 Task: Look for space in Nantes from 21st june, 2023 to 30th June, 2023 for 1 adult in price range Rs.13000 to Rs.18000. Place can be entire place with 1  bedroom having 1 bed and 1 bathroom. Property type can be flat. Amenities needed are: air conditioning. Required host language is English.
Action: Mouse moved to (327, 374)
Screenshot: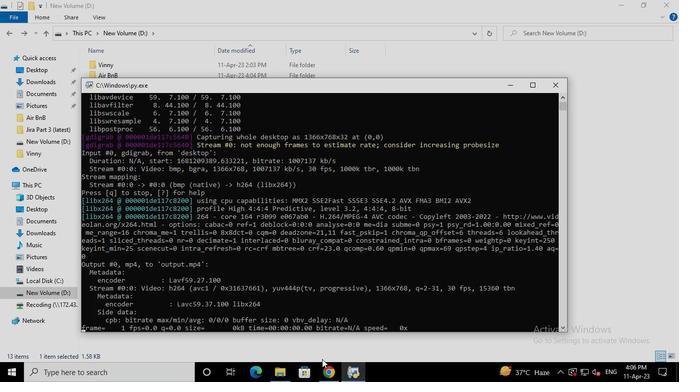 
Action: Mouse pressed left at (327, 374)
Screenshot: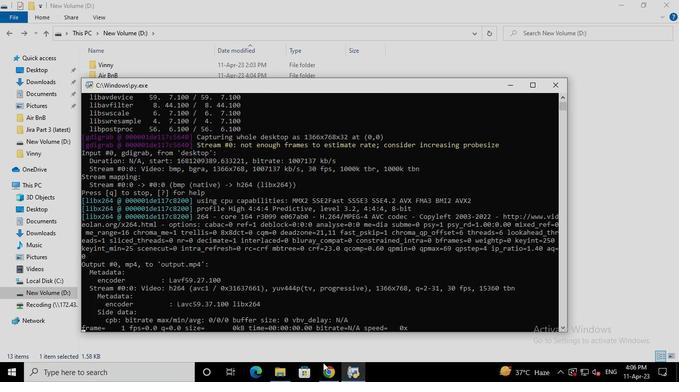 
Action: Mouse moved to (282, 77)
Screenshot: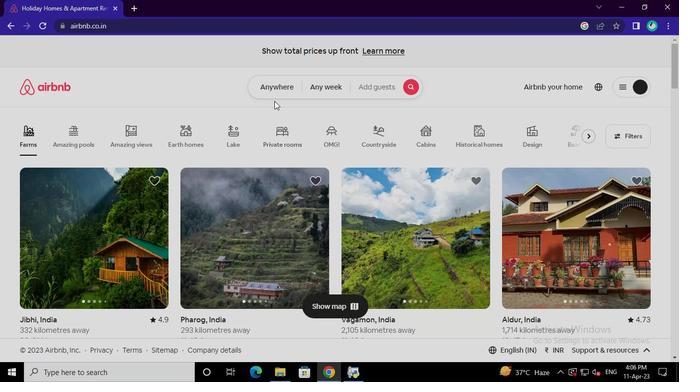 
Action: Mouse pressed left at (282, 77)
Screenshot: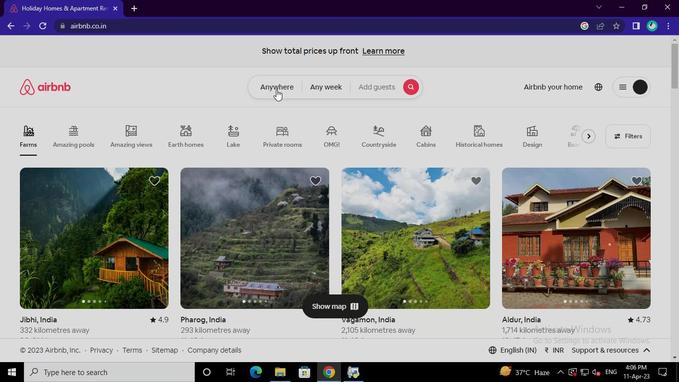 
Action: Mouse moved to (217, 125)
Screenshot: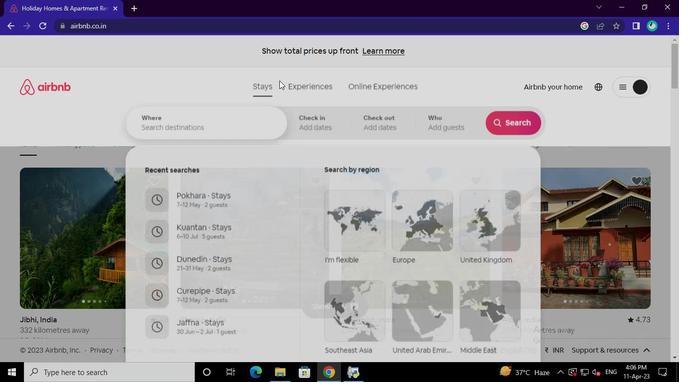 
Action: Mouse pressed left at (217, 125)
Screenshot: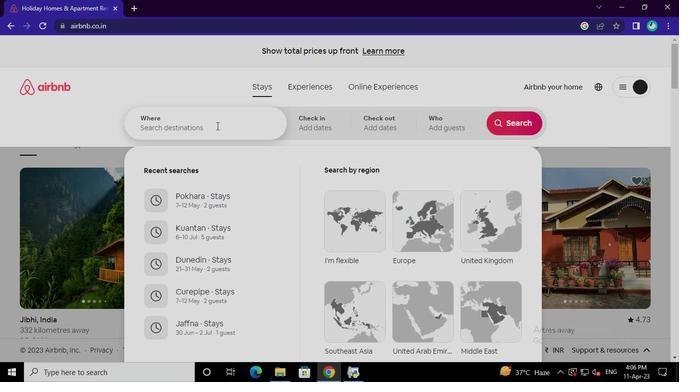 
Action: Keyboard n
Screenshot: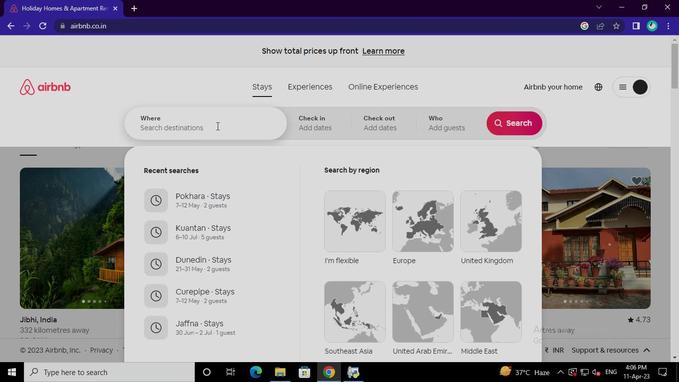 
Action: Keyboard a
Screenshot: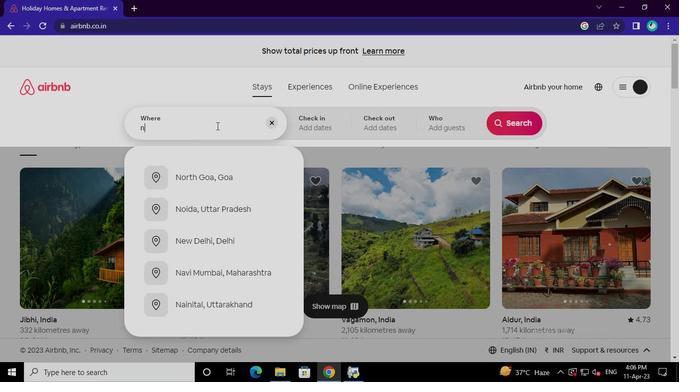 
Action: Keyboard n
Screenshot: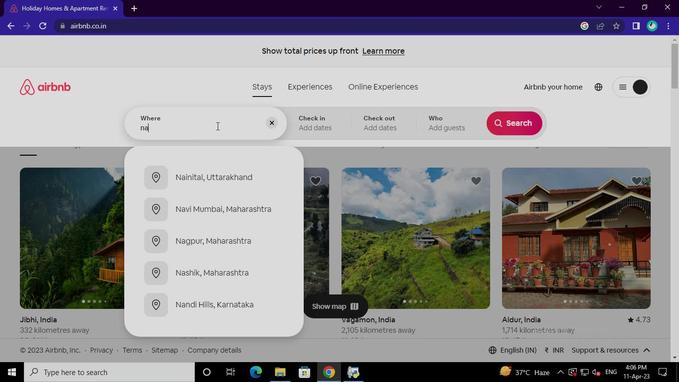 
Action: Keyboard t
Screenshot: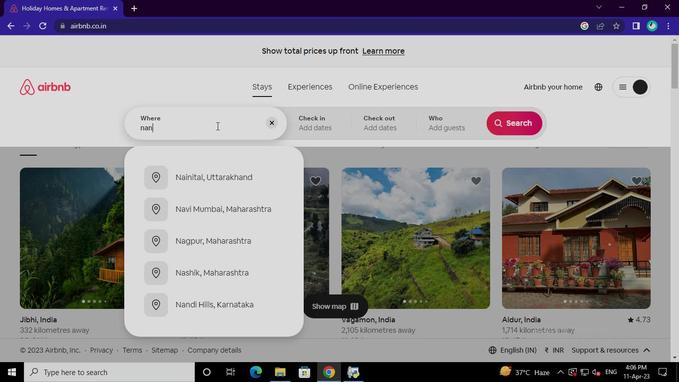 
Action: Keyboard e
Screenshot: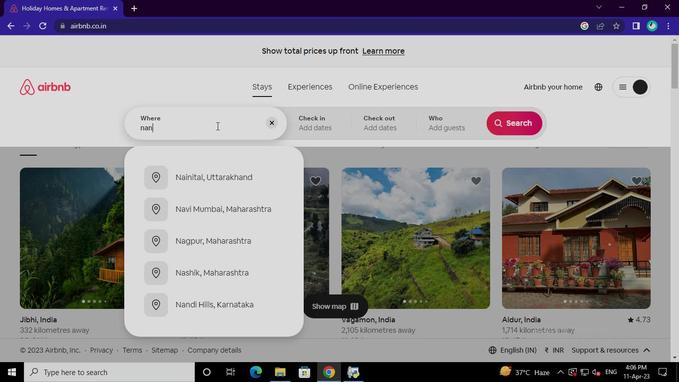 
Action: Mouse moved to (219, 124)
Screenshot: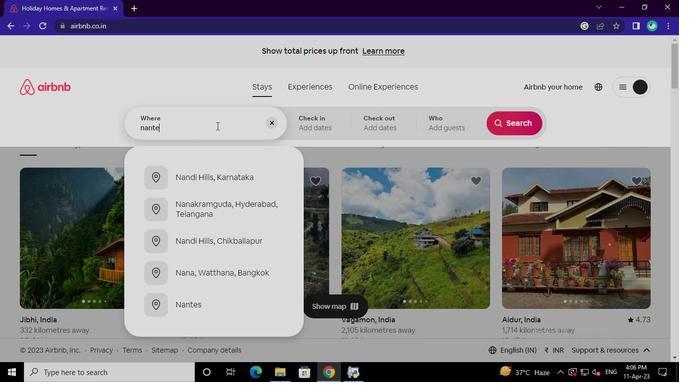 
Action: Keyboard s
Screenshot: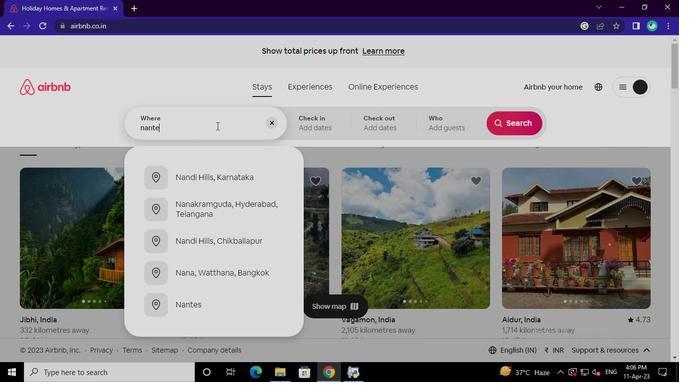 
Action: Mouse moved to (204, 176)
Screenshot: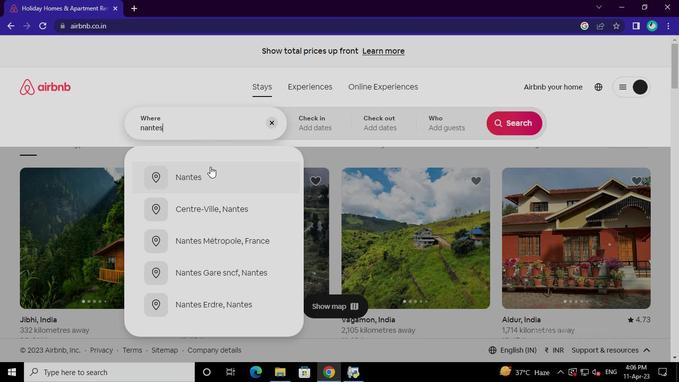
Action: Mouse pressed left at (204, 176)
Screenshot: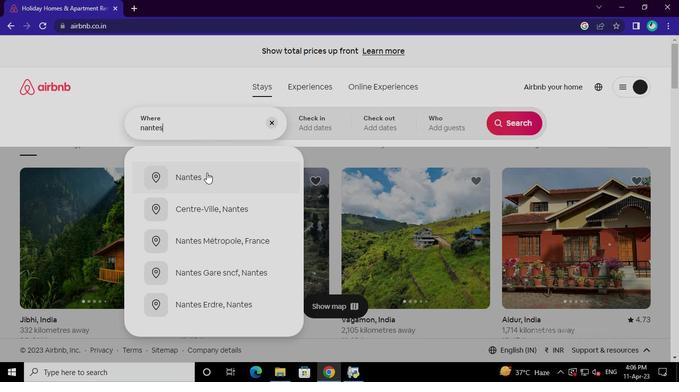 
Action: Mouse moved to (505, 202)
Screenshot: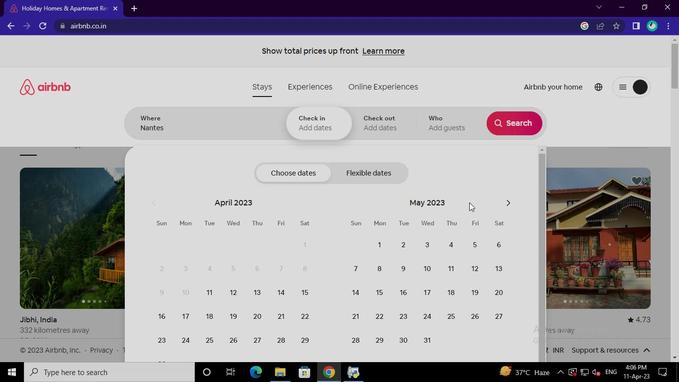 
Action: Mouse pressed left at (505, 202)
Screenshot: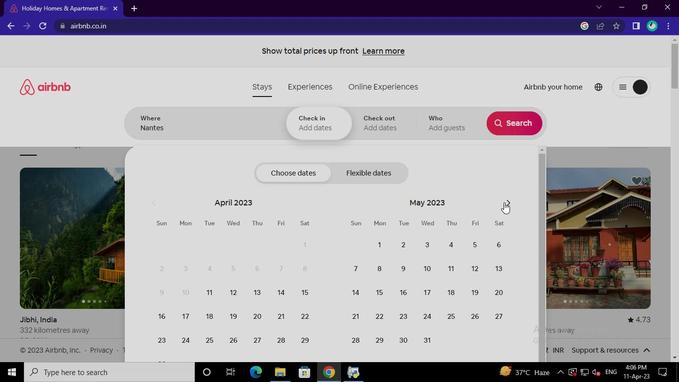 
Action: Mouse moved to (430, 313)
Screenshot: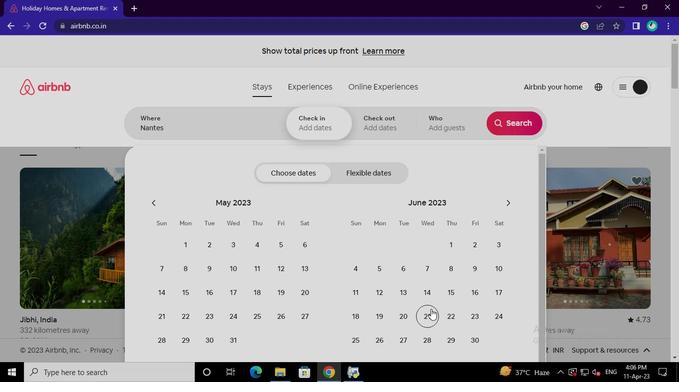 
Action: Mouse pressed left at (430, 313)
Screenshot: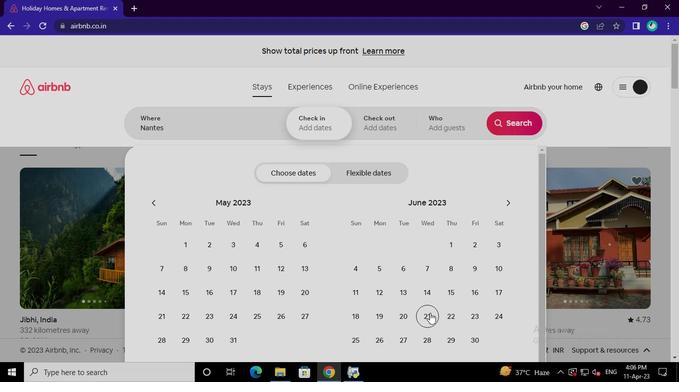 
Action: Mouse moved to (472, 338)
Screenshot: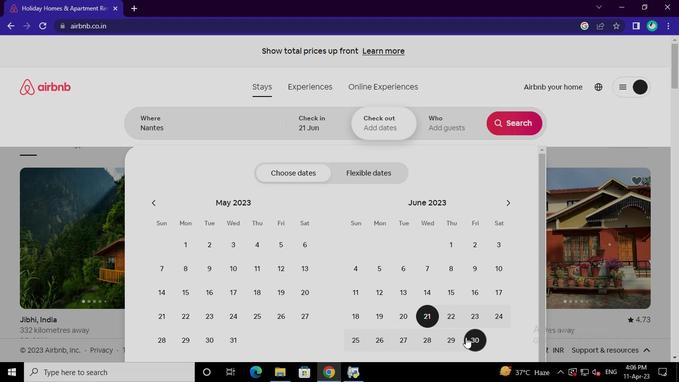 
Action: Mouse pressed left at (472, 338)
Screenshot: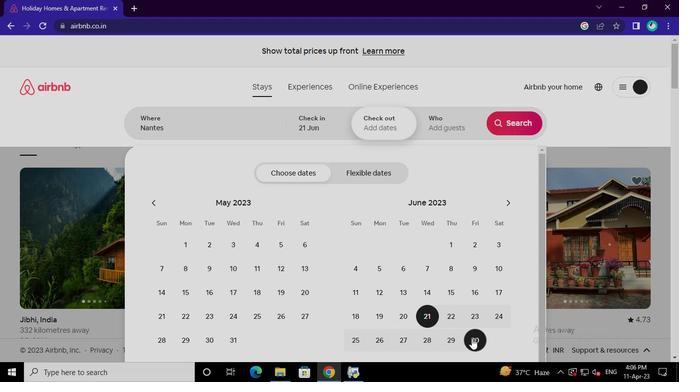 
Action: Mouse moved to (462, 131)
Screenshot: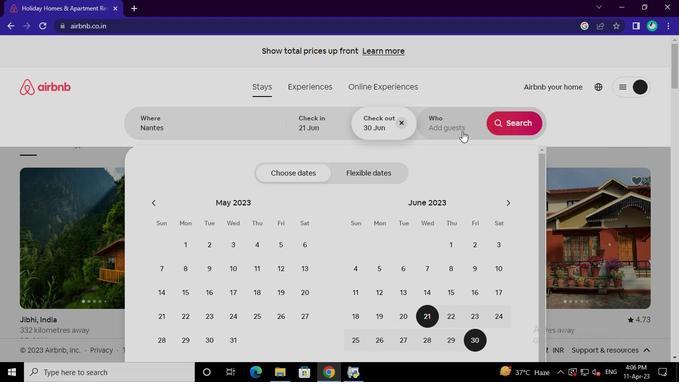 
Action: Mouse pressed left at (462, 131)
Screenshot: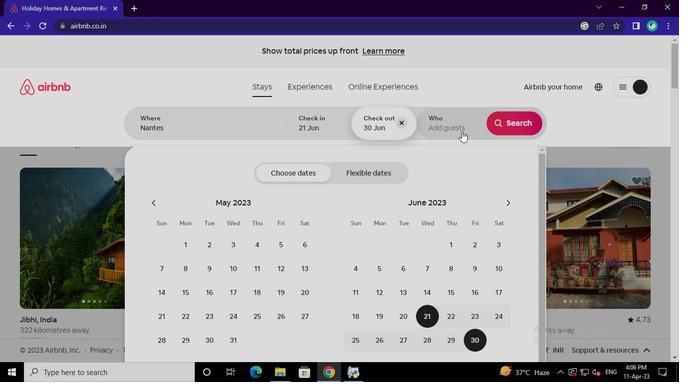 
Action: Mouse moved to (517, 174)
Screenshot: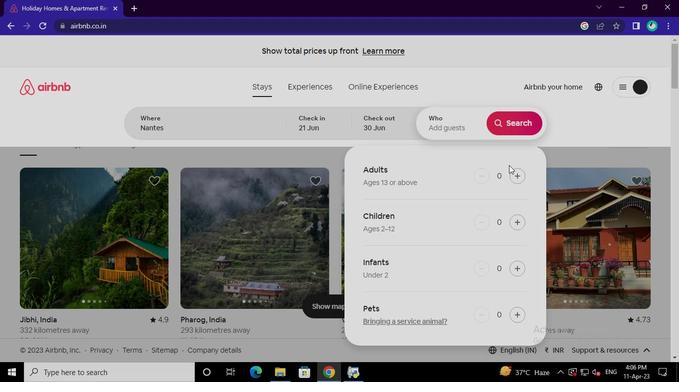 
Action: Mouse pressed left at (517, 174)
Screenshot: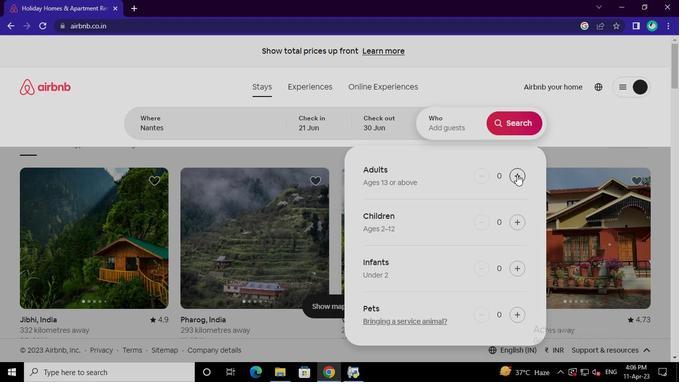 
Action: Mouse moved to (516, 123)
Screenshot: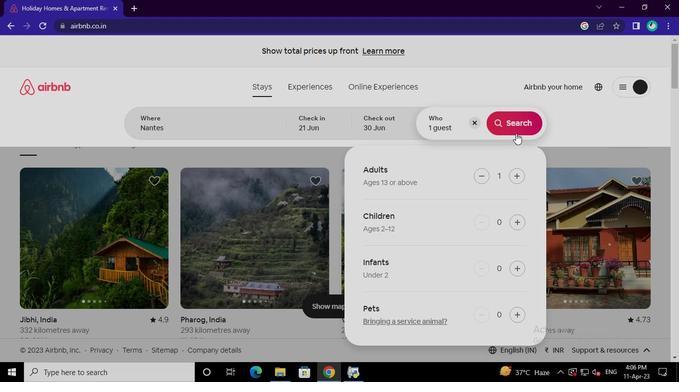 
Action: Mouse pressed left at (516, 123)
Screenshot: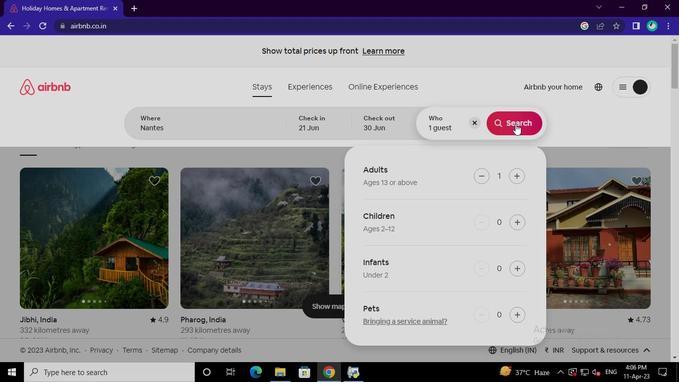 
Action: Mouse moved to (640, 94)
Screenshot: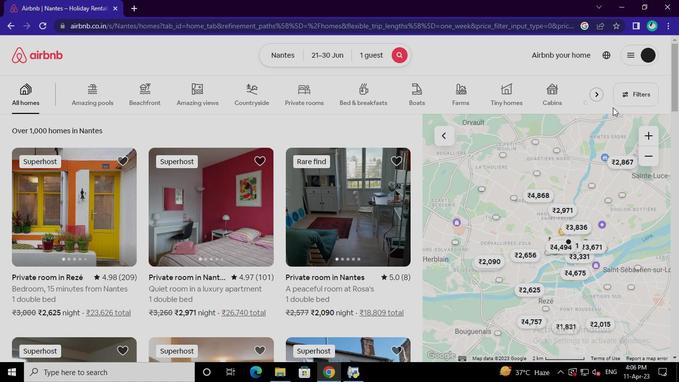 
Action: Mouse pressed left at (640, 94)
Screenshot: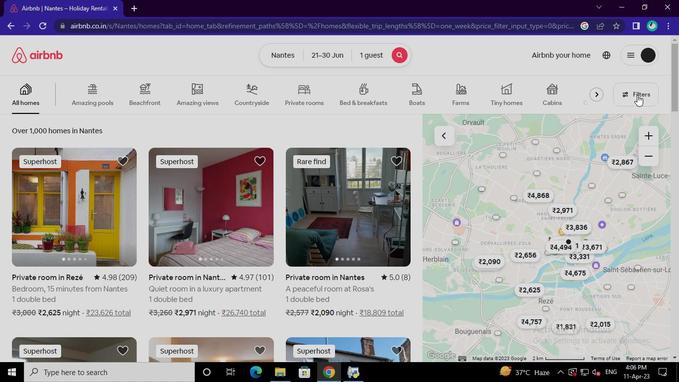 
Action: Mouse moved to (293, 223)
Screenshot: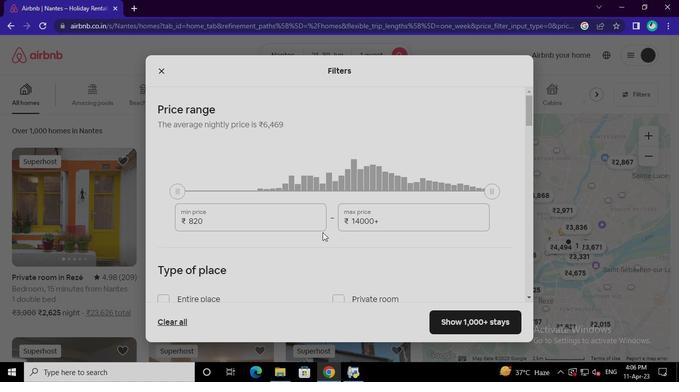 
Action: Mouse pressed left at (293, 223)
Screenshot: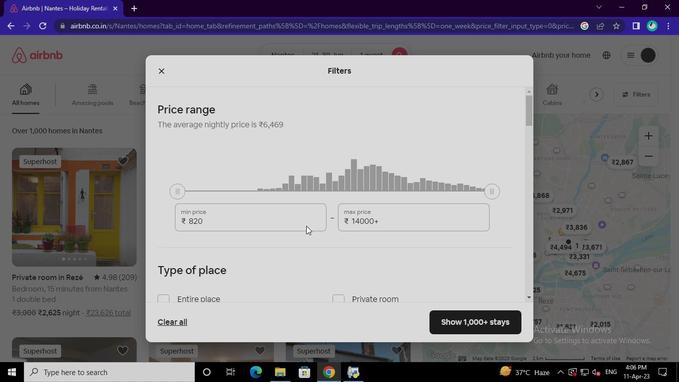 
Action: Mouse moved to (333, 194)
Screenshot: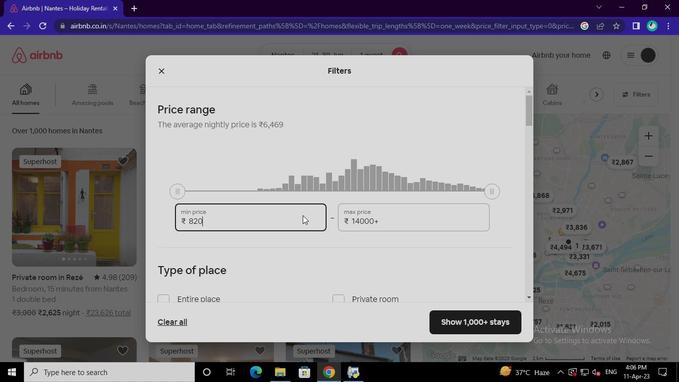 
Action: Keyboard Key.backspace
Screenshot: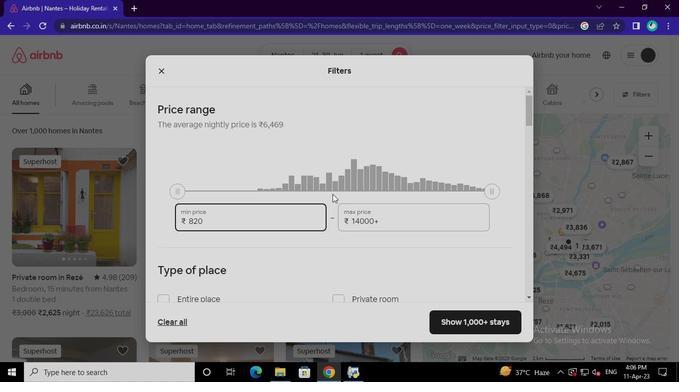 
Action: Keyboard Key.backspace
Screenshot: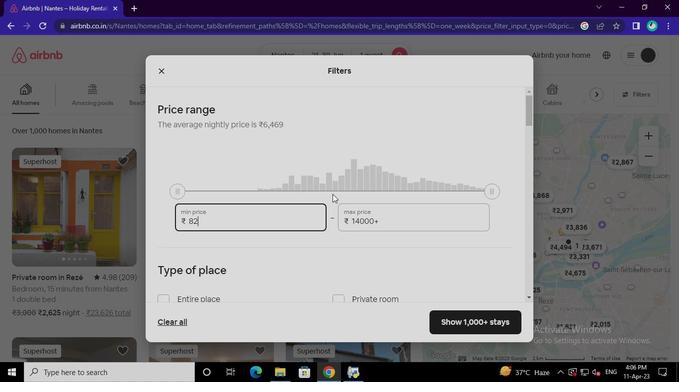 
Action: Keyboard Key.backspace
Screenshot: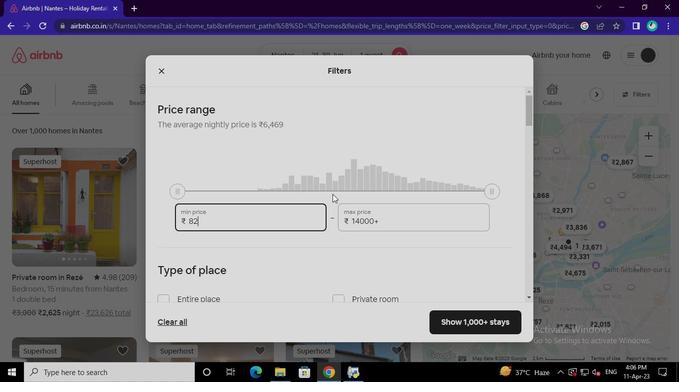 
Action: Keyboard Key.backspace
Screenshot: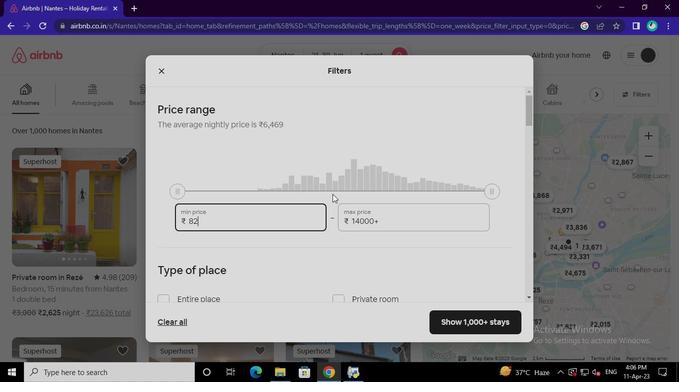 
Action: Keyboard Key.backspace
Screenshot: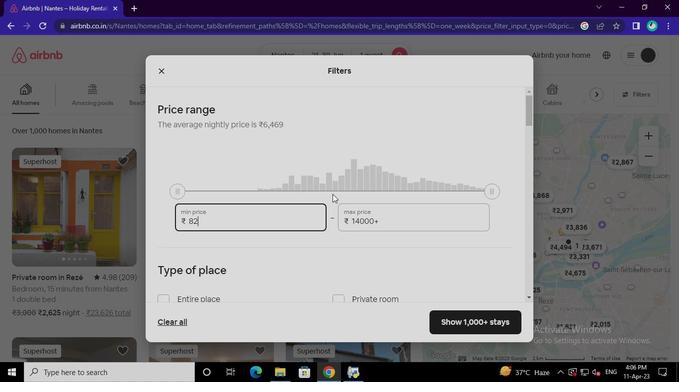 
Action: Keyboard Key.backspace
Screenshot: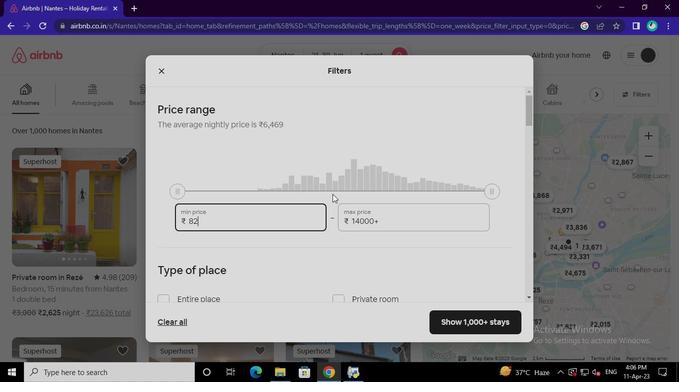 
Action: Keyboard Key.backspace
Screenshot: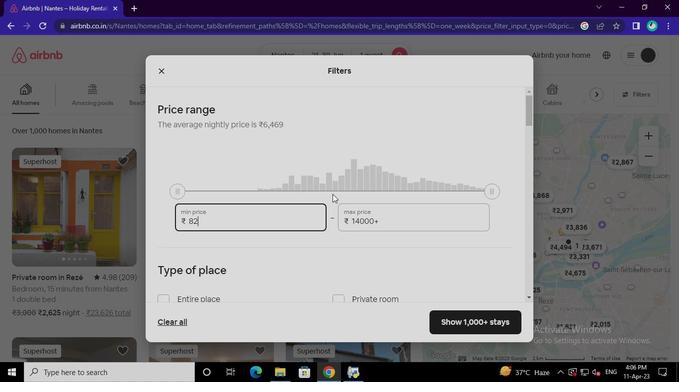 
Action: Keyboard Key.backspace
Screenshot: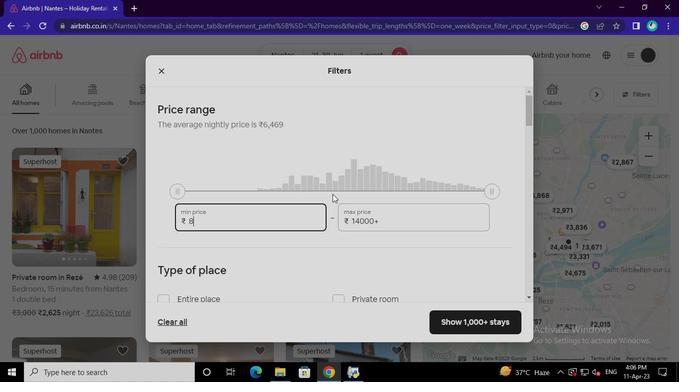 
Action: Keyboard Key.backspace
Screenshot: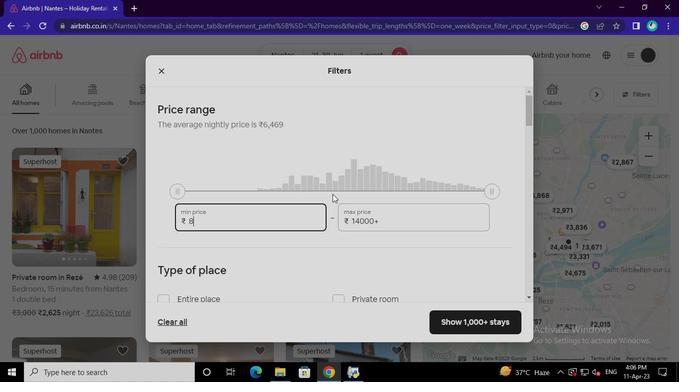 
Action: Keyboard <97>
Screenshot: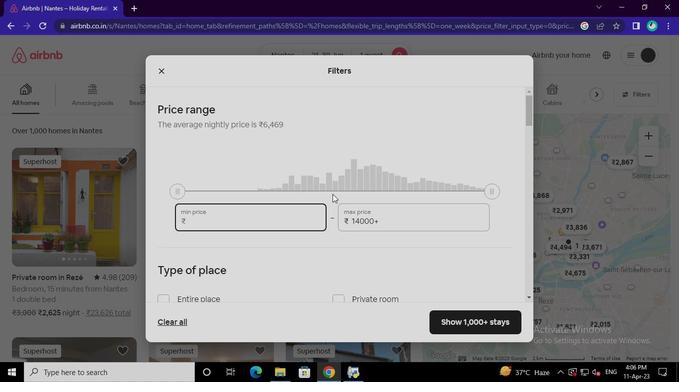 
Action: Keyboard <99>
Screenshot: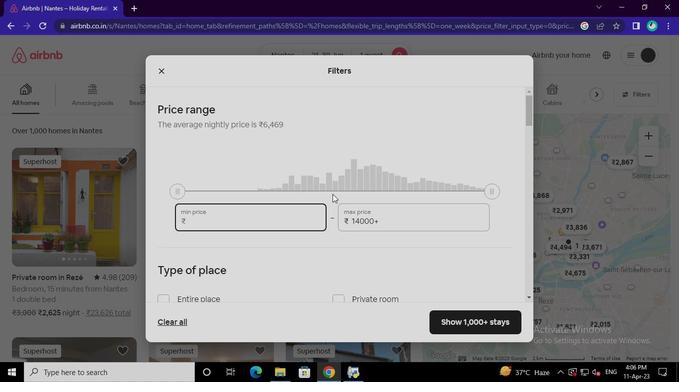 
Action: Keyboard <96>
Screenshot: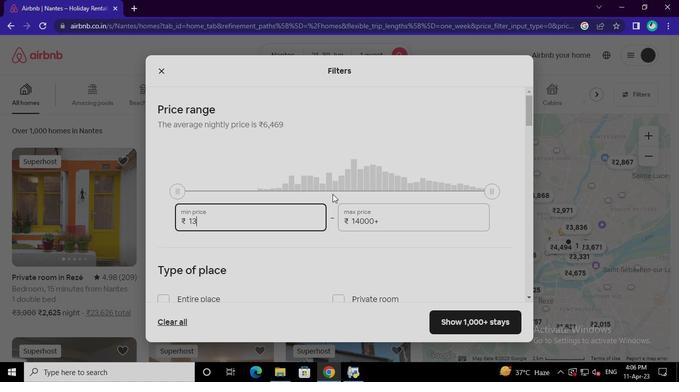 
Action: Keyboard <96>
Screenshot: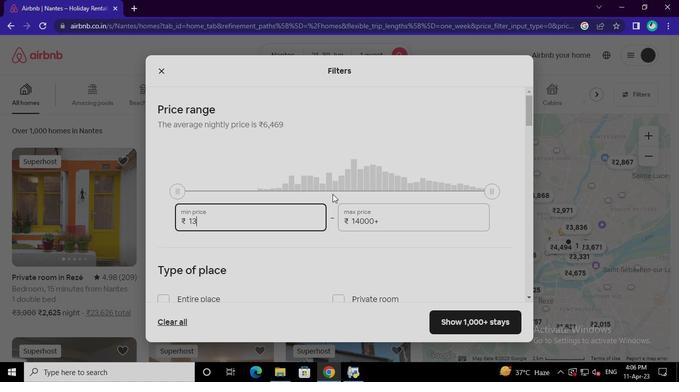 
Action: Keyboard <96>
Screenshot: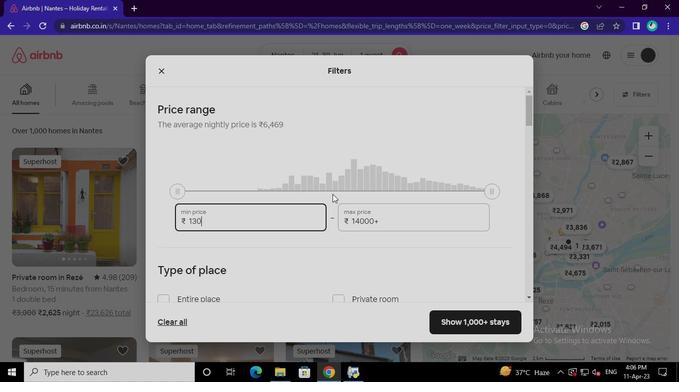 
Action: Mouse moved to (386, 224)
Screenshot: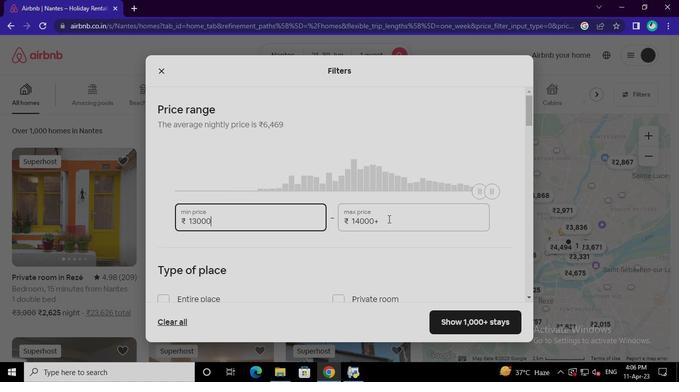 
Action: Mouse pressed left at (386, 224)
Screenshot: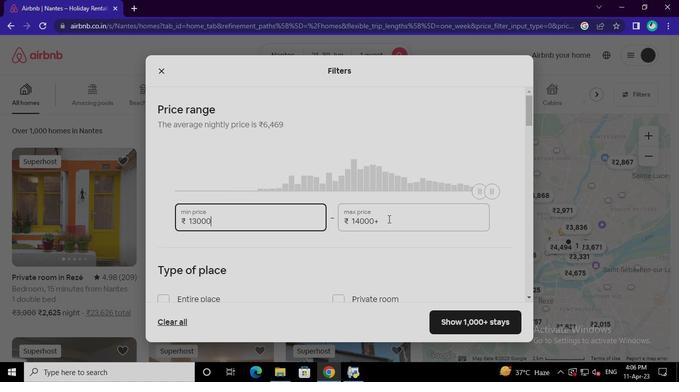 
Action: Keyboard Key.backspace
Screenshot: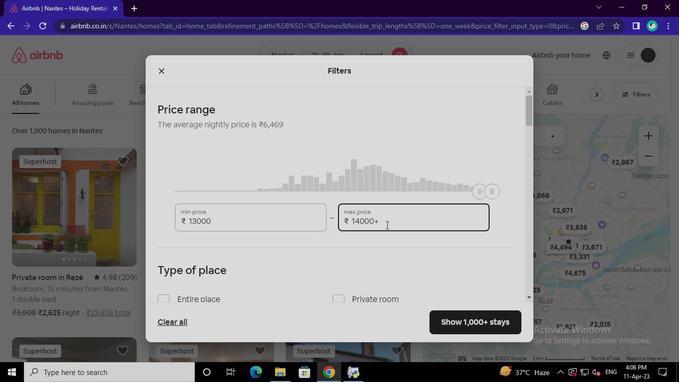 
Action: Keyboard Key.backspace
Screenshot: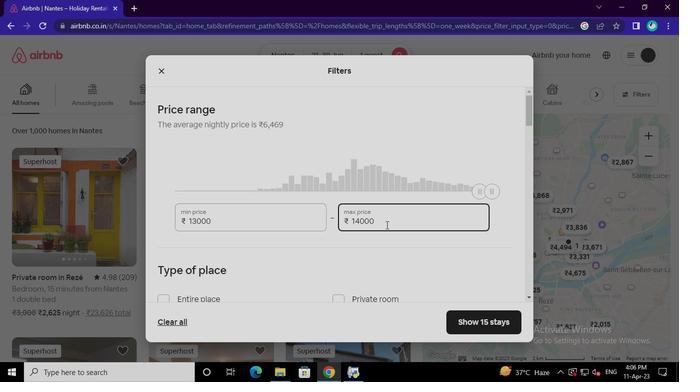 
Action: Keyboard Key.backspace
Screenshot: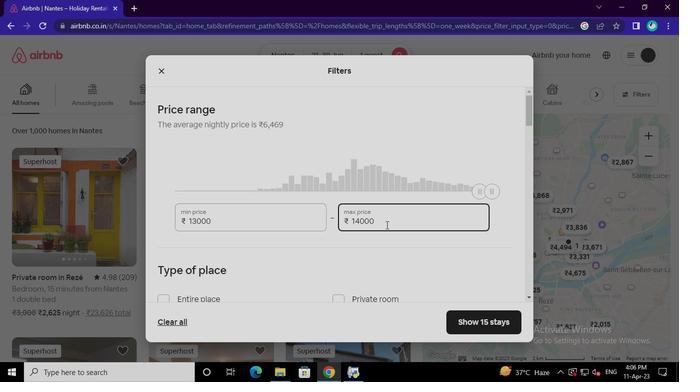 
Action: Keyboard Key.backspace
Screenshot: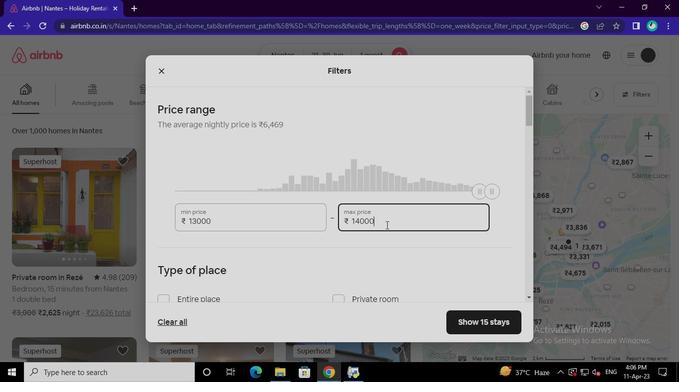 
Action: Keyboard Key.backspace
Screenshot: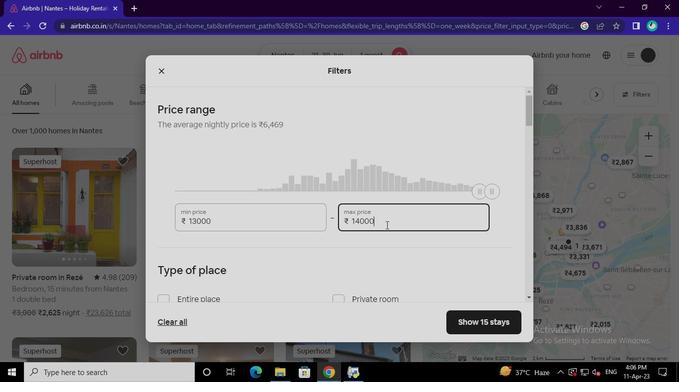 
Action: Keyboard Key.backspace
Screenshot: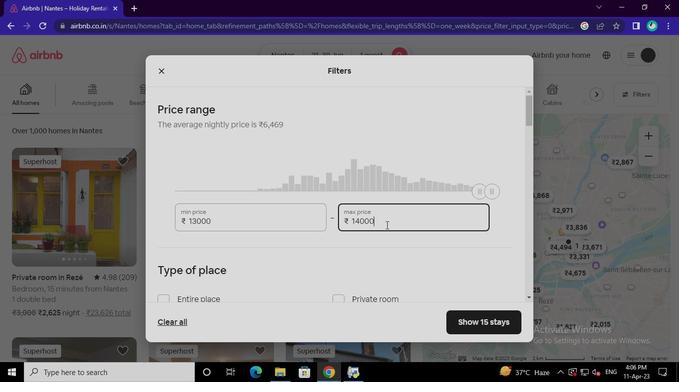 
Action: Keyboard Key.backspace
Screenshot: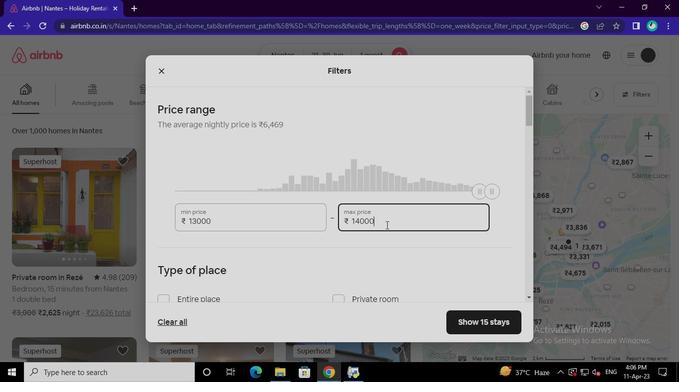 
Action: Keyboard Key.backspace
Screenshot: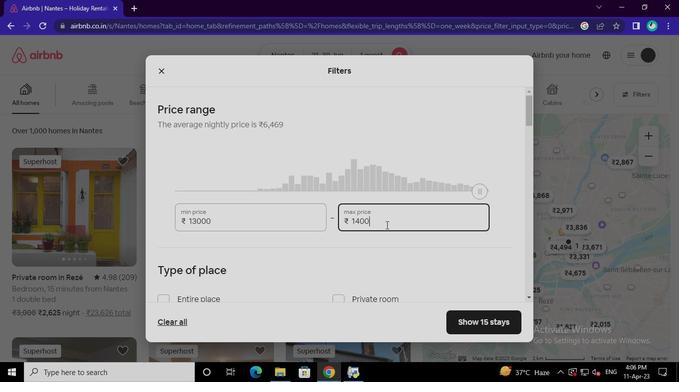 
Action: Keyboard Key.backspace
Screenshot: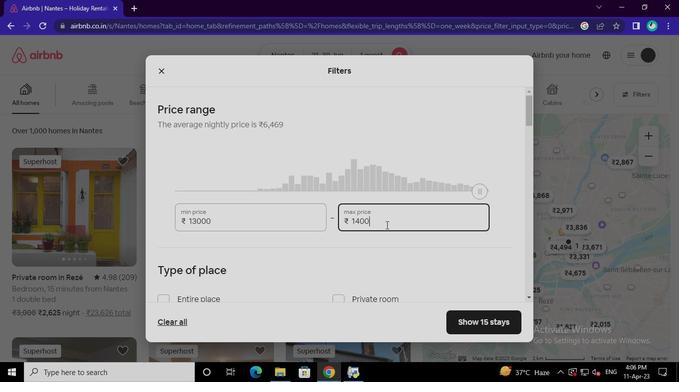 
Action: Keyboard Key.backspace
Screenshot: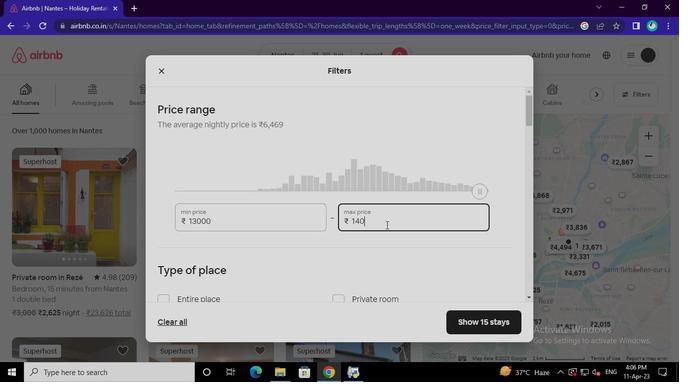 
Action: Keyboard <97>
Screenshot: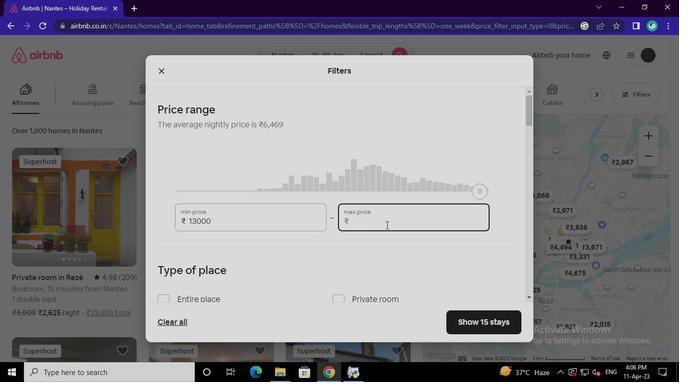 
Action: Keyboard <104>
Screenshot: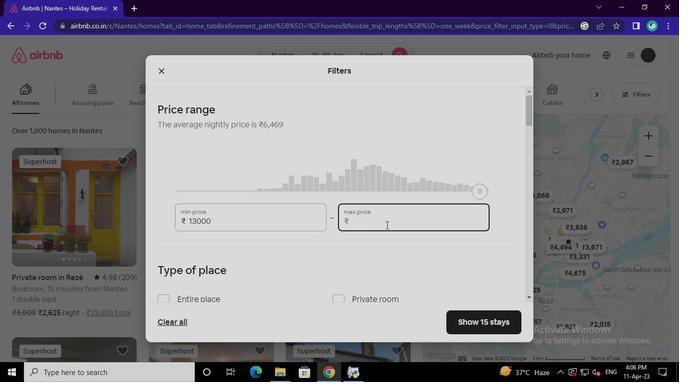 
Action: Keyboard <96>
Screenshot: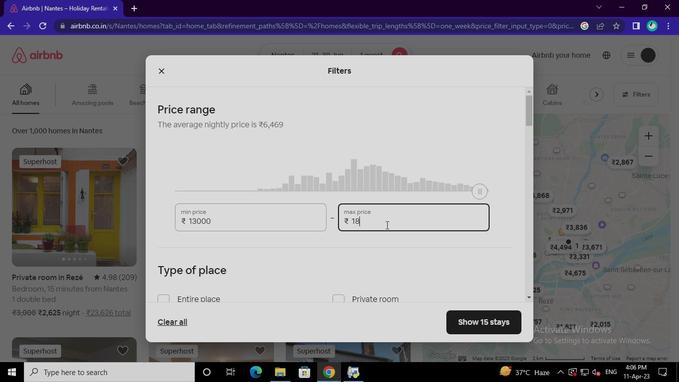 
Action: Keyboard <96>
Screenshot: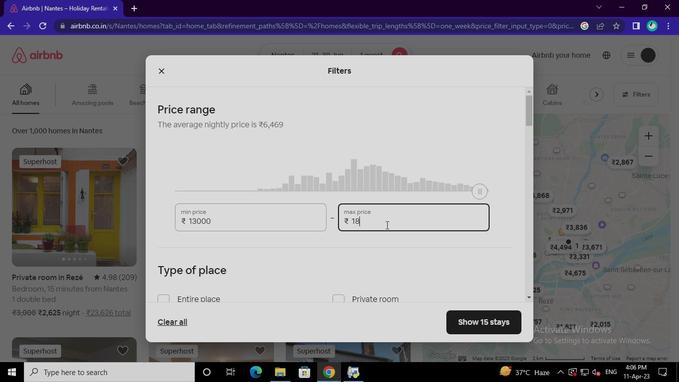 
Action: Keyboard <96>
Screenshot: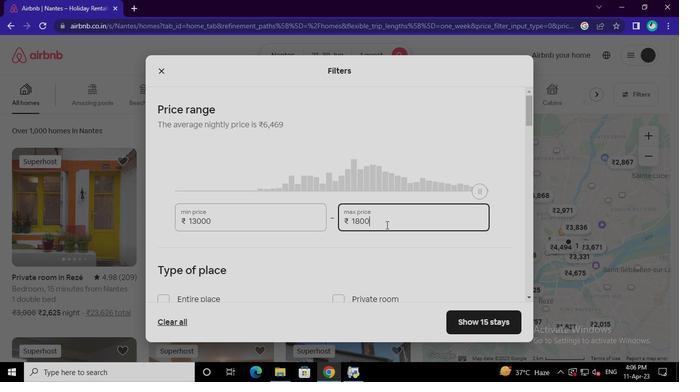 
Action: Mouse moved to (181, 152)
Screenshot: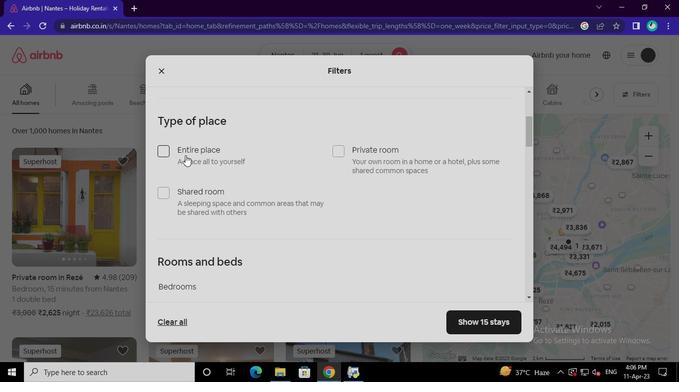
Action: Mouse pressed left at (181, 152)
Screenshot: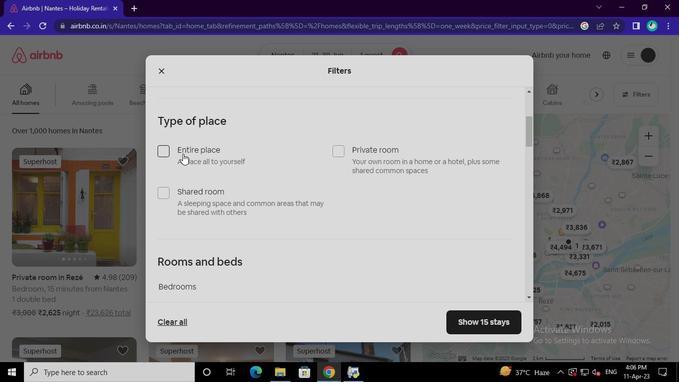 
Action: Mouse moved to (207, 209)
Screenshot: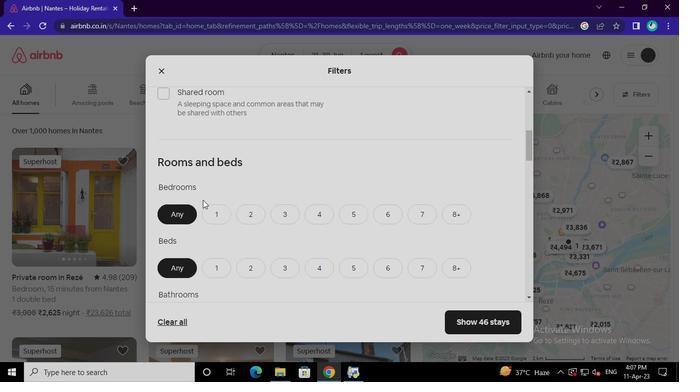 
Action: Mouse pressed left at (207, 209)
Screenshot: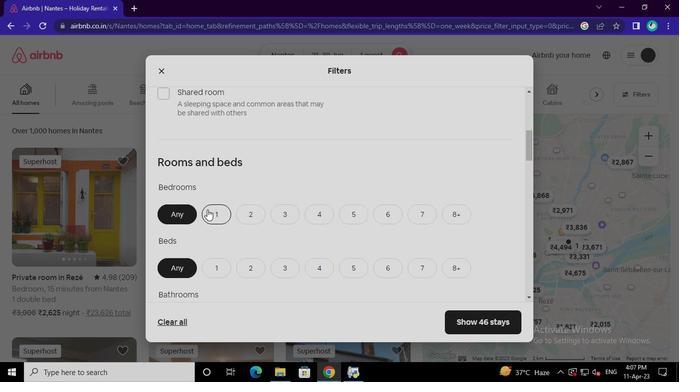 
Action: Mouse moved to (214, 171)
Screenshot: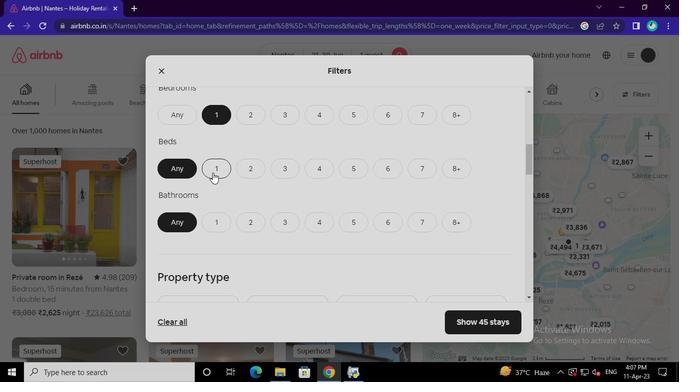 
Action: Mouse pressed left at (214, 171)
Screenshot: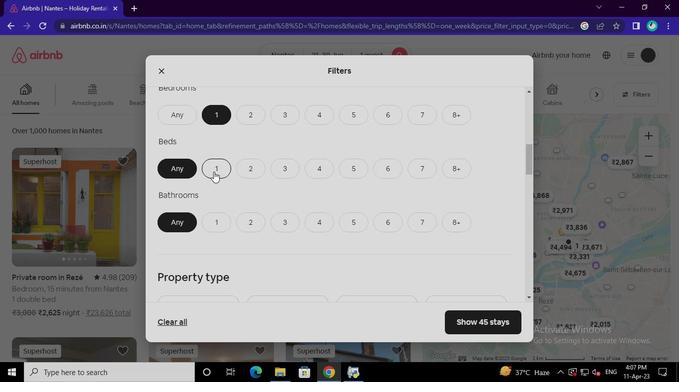 
Action: Mouse moved to (221, 223)
Screenshot: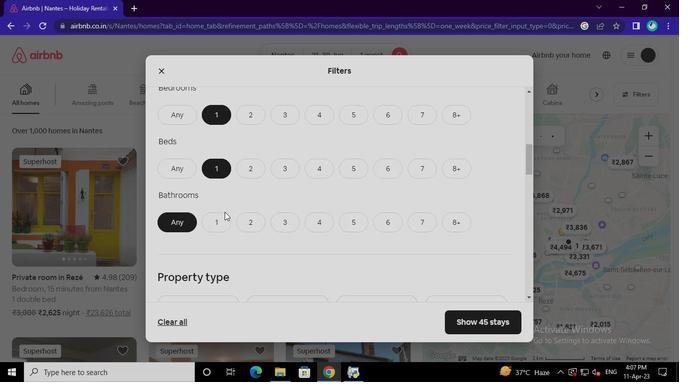 
Action: Mouse pressed left at (221, 223)
Screenshot: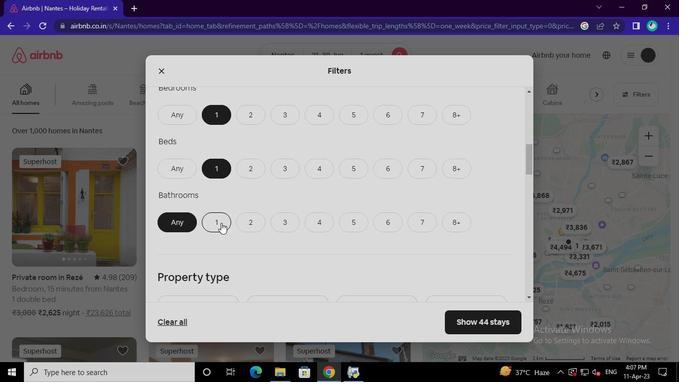 
Action: Mouse moved to (269, 231)
Screenshot: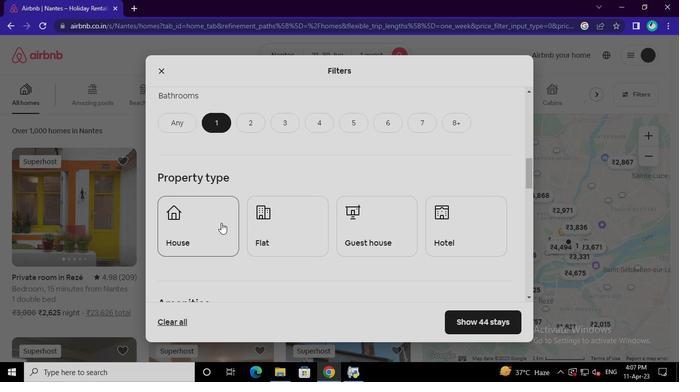 
Action: Mouse pressed left at (269, 231)
Screenshot: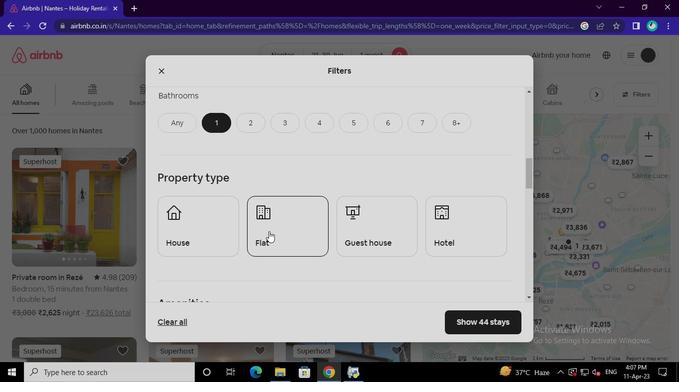 
Action: Mouse moved to (183, 277)
Screenshot: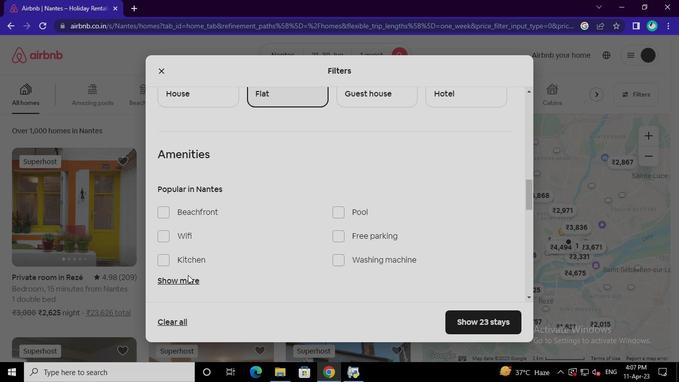 
Action: Mouse pressed left at (183, 277)
Screenshot: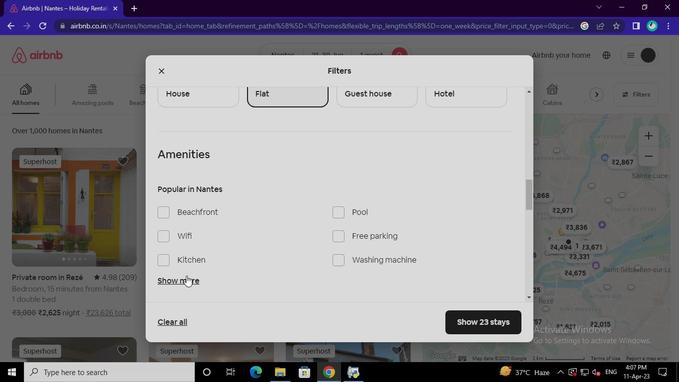 
Action: Mouse moved to (337, 105)
Screenshot: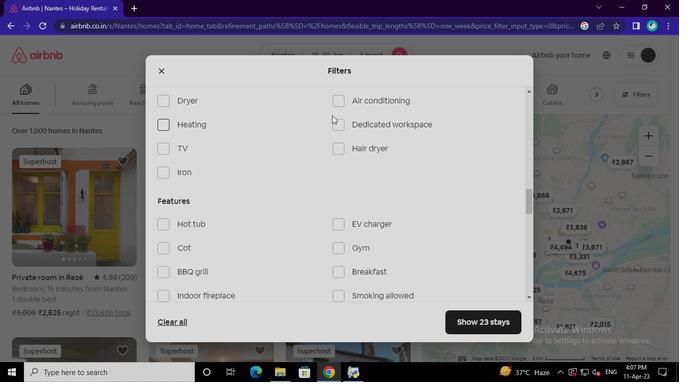 
Action: Mouse pressed left at (337, 105)
Screenshot: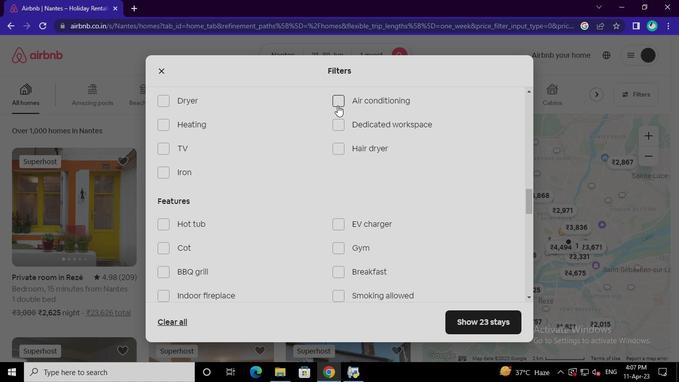 
Action: Mouse moved to (179, 228)
Screenshot: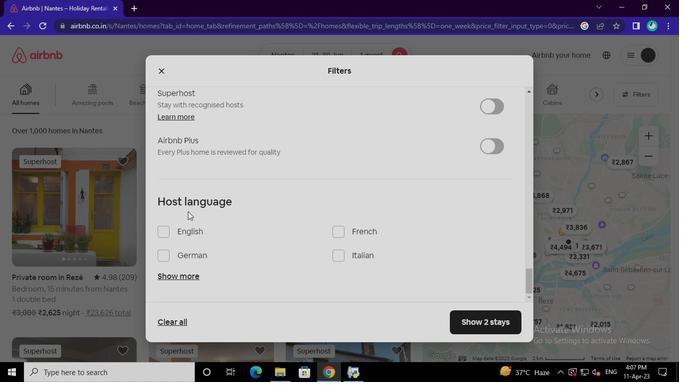 
Action: Mouse pressed left at (179, 228)
Screenshot: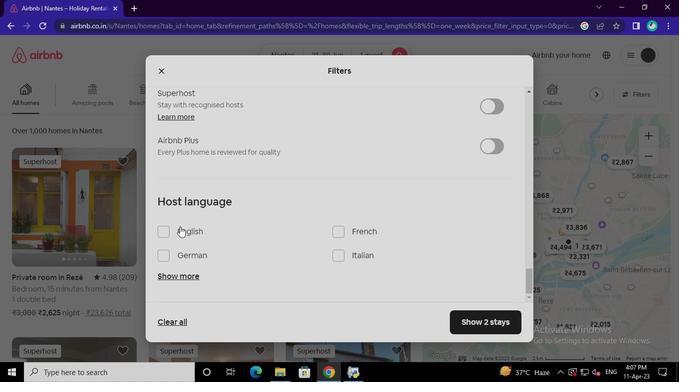 
Action: Mouse moved to (461, 325)
Screenshot: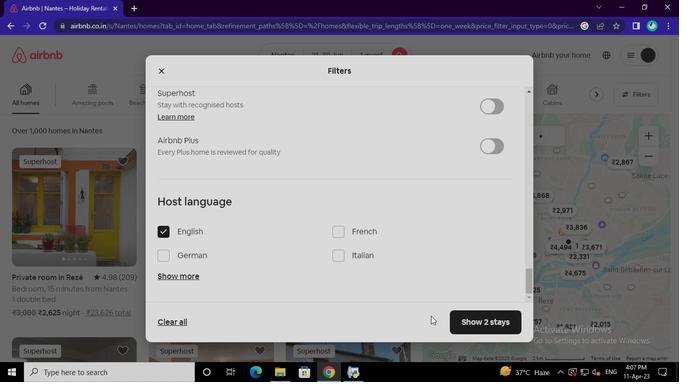 
Action: Mouse pressed left at (461, 325)
Screenshot: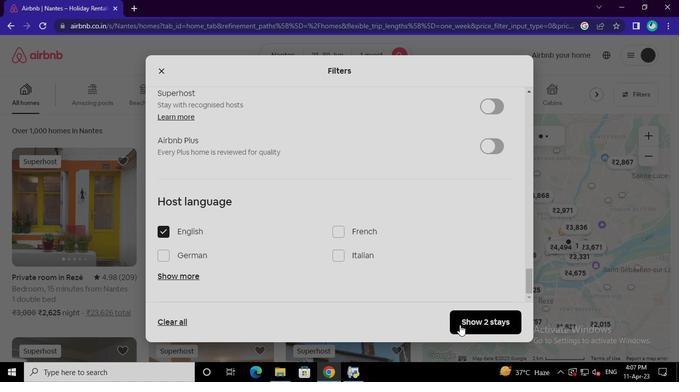 
Action: Mouse moved to (354, 368)
Screenshot: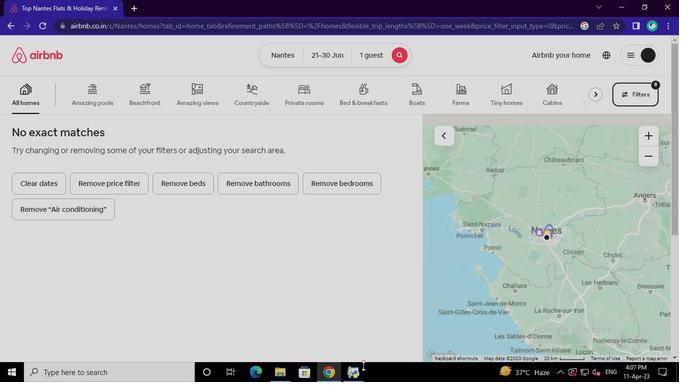 
Action: Mouse pressed left at (354, 368)
Screenshot: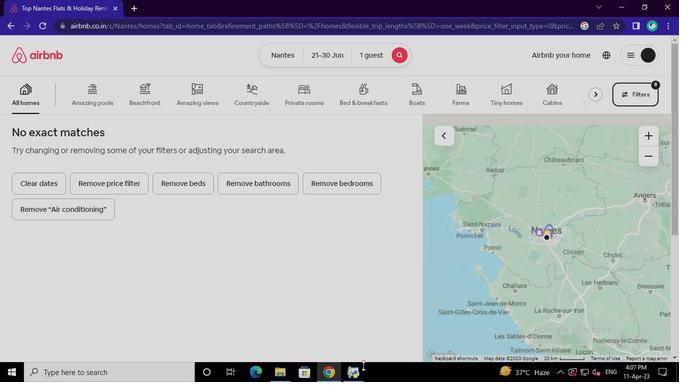 
Action: Mouse moved to (556, 75)
Screenshot: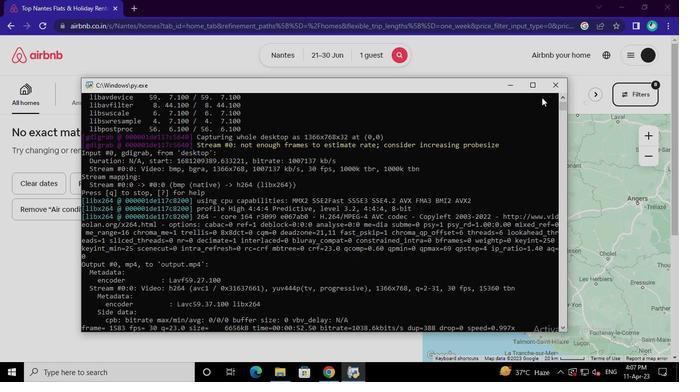 
Action: Mouse pressed left at (556, 75)
Screenshot: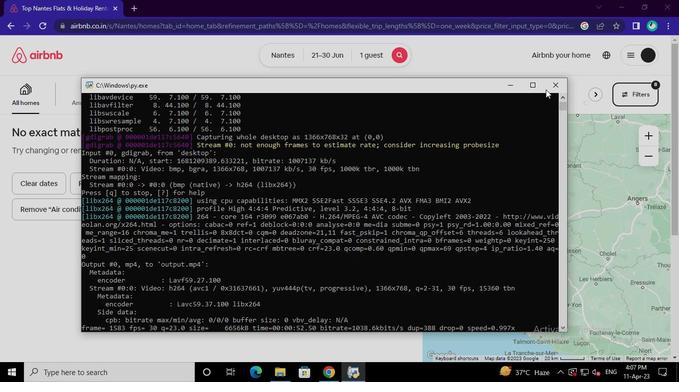 
Action: Mouse moved to (351, 374)
Screenshot: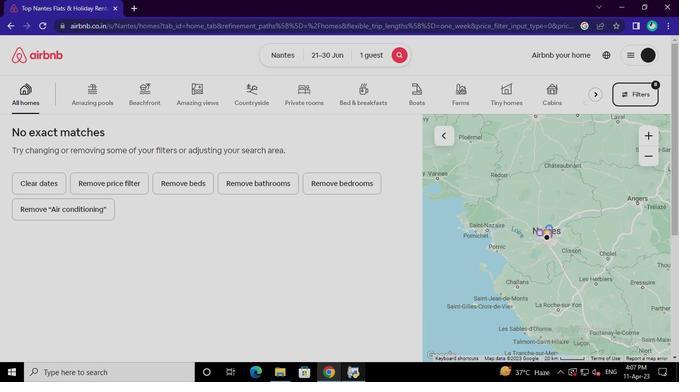 
Action: Mouse pressed left at (351, 374)
Screenshot: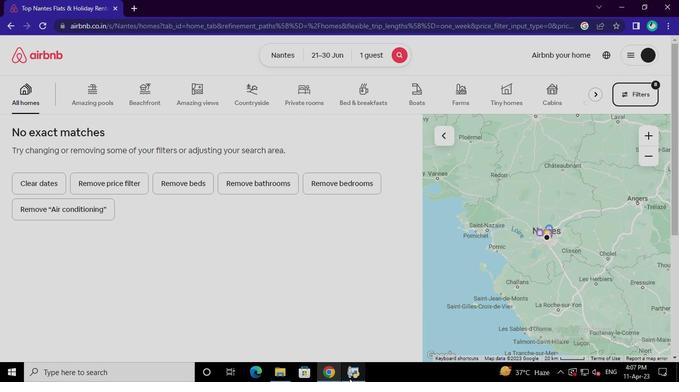 
Action: Mouse moved to (561, 81)
Screenshot: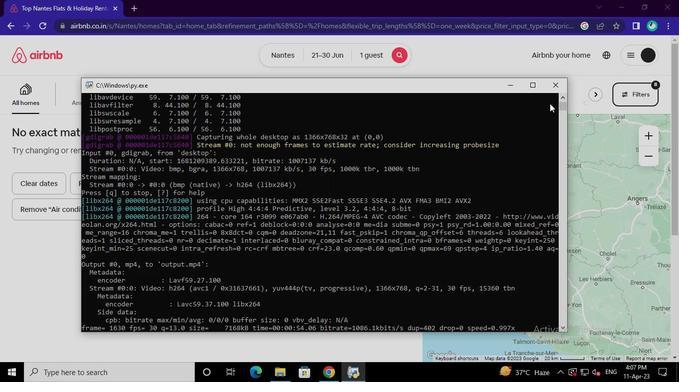 
Action: Mouse pressed left at (561, 81)
Screenshot: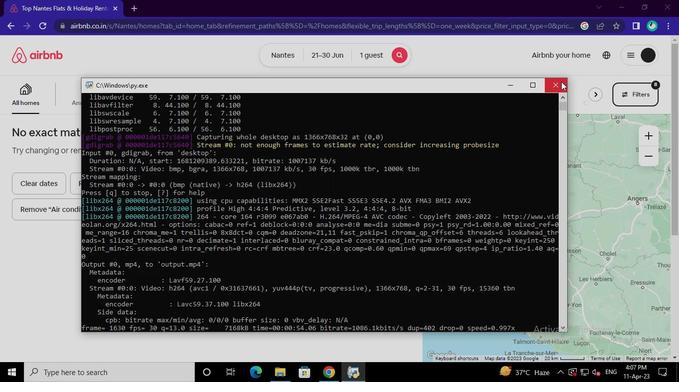 
Action: Mouse moved to (560, 82)
Screenshot: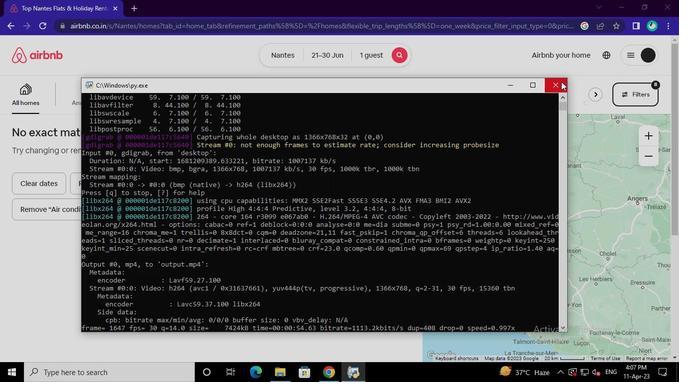 
